 Task: Create in the project Vigilant and in the Backlog issue 'Develop a new tool for automated testing of voice assistants' a child issue 'Integration with vendor management software', and assign it to team member softage.4@softage.net.
Action: Mouse moved to (186, 52)
Screenshot: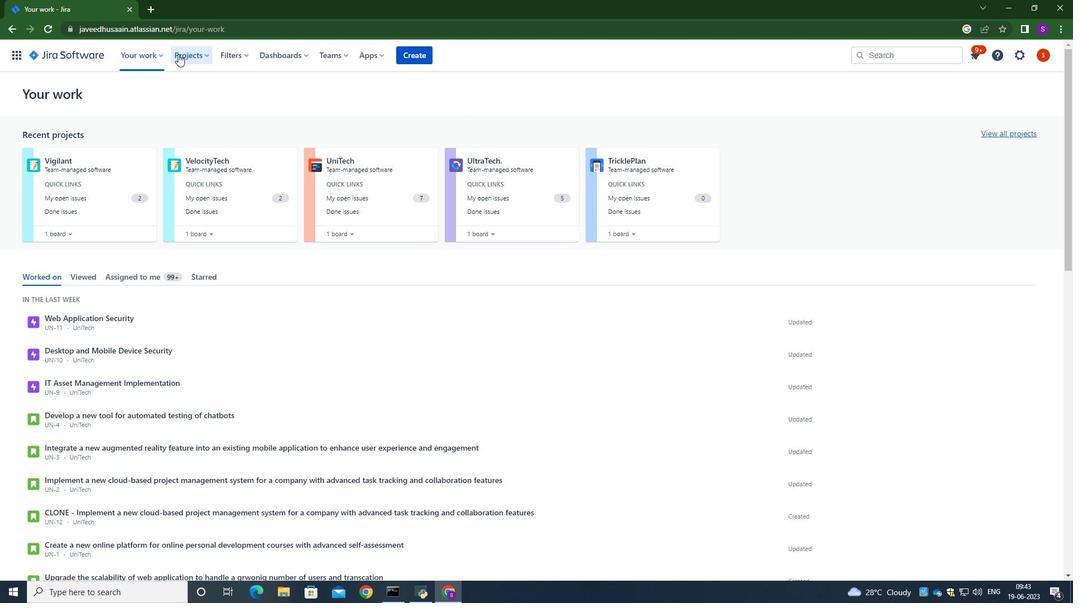 
Action: Mouse pressed left at (186, 52)
Screenshot: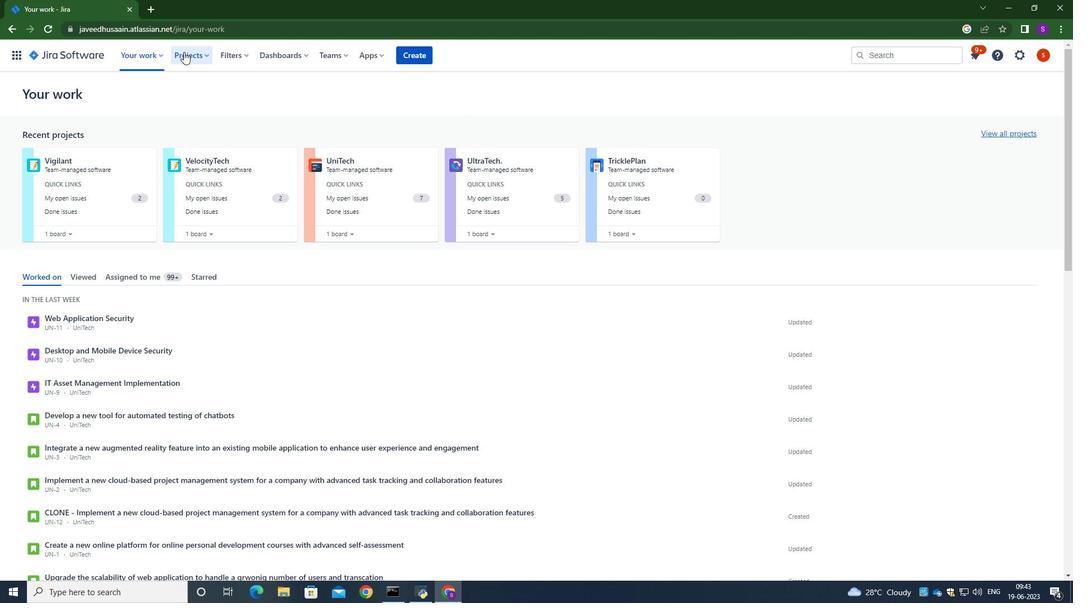 
Action: Mouse moved to (232, 111)
Screenshot: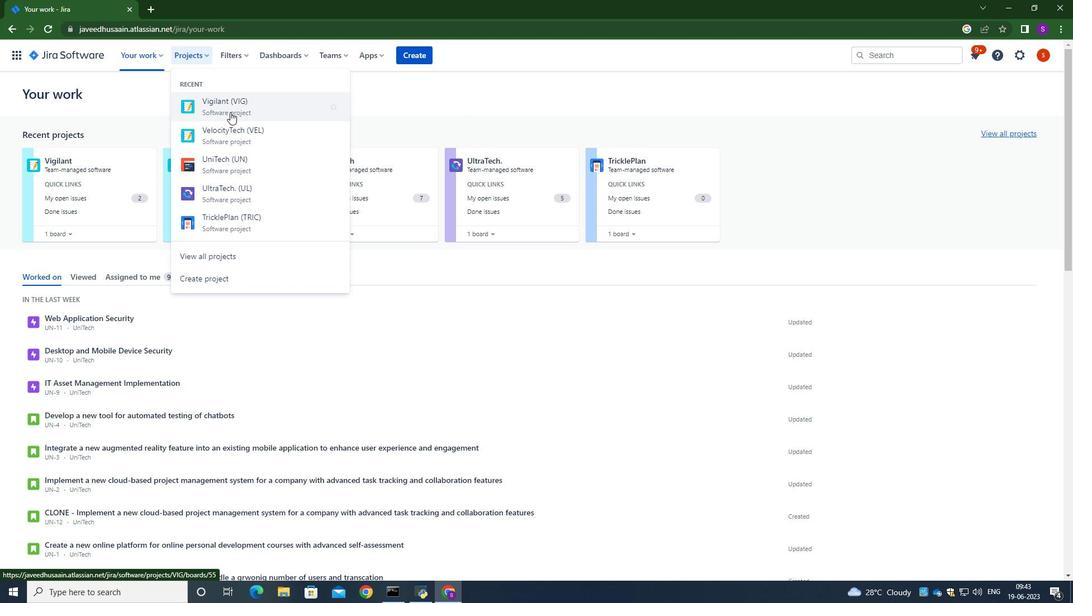 
Action: Mouse pressed left at (232, 111)
Screenshot: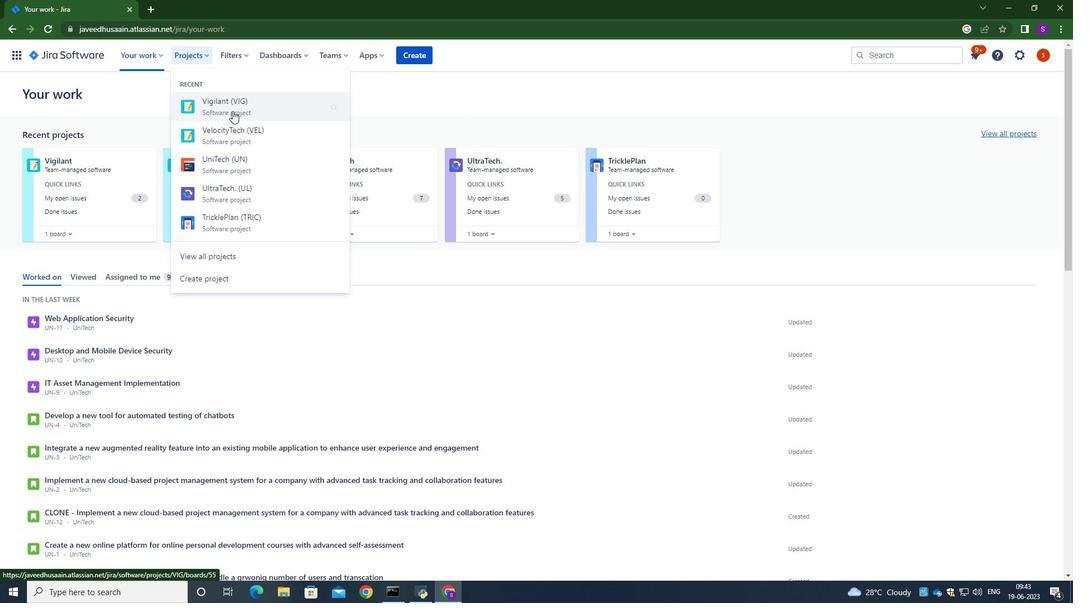 
Action: Mouse moved to (73, 170)
Screenshot: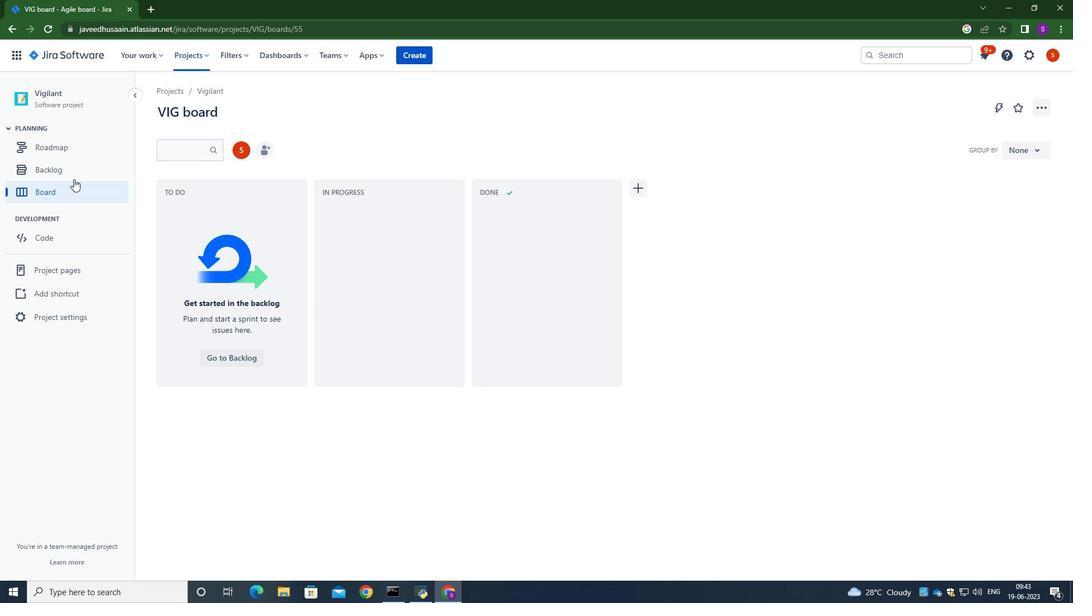 
Action: Mouse pressed left at (73, 170)
Screenshot: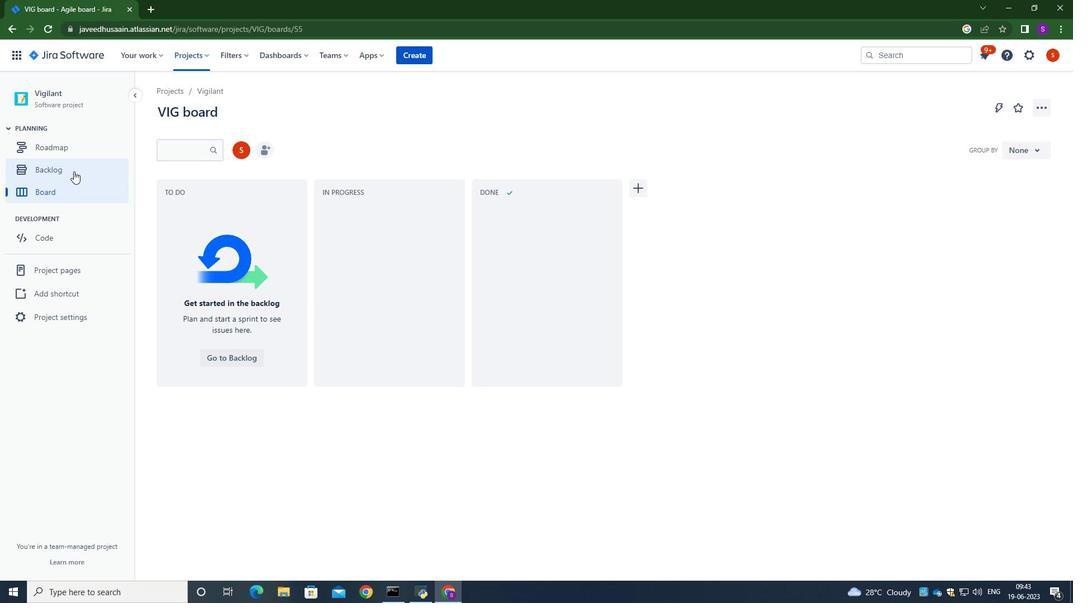 
Action: Mouse moved to (279, 202)
Screenshot: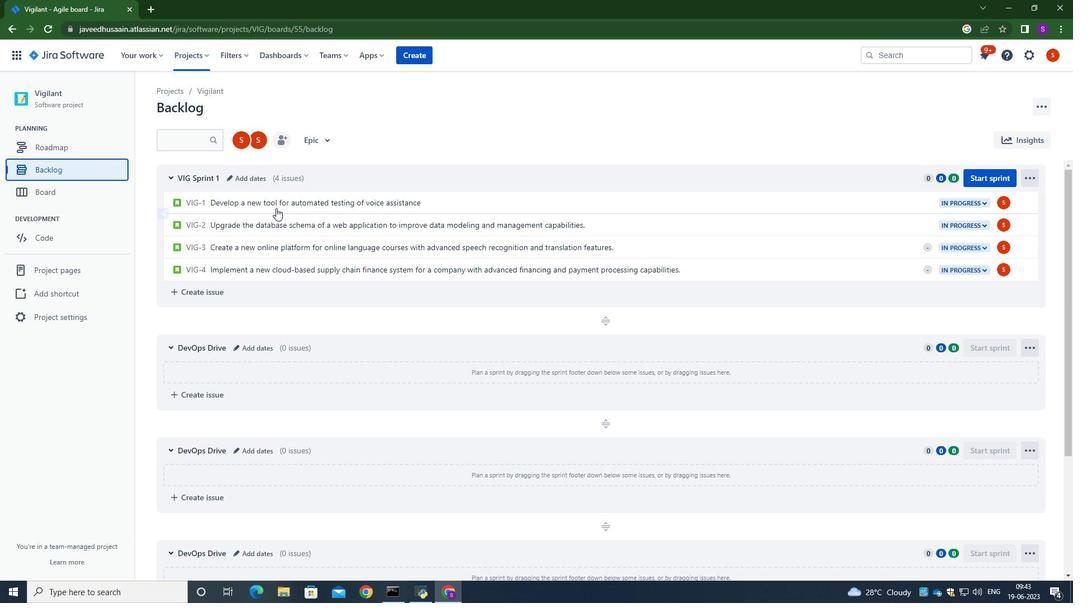 
Action: Mouse pressed left at (279, 202)
Screenshot: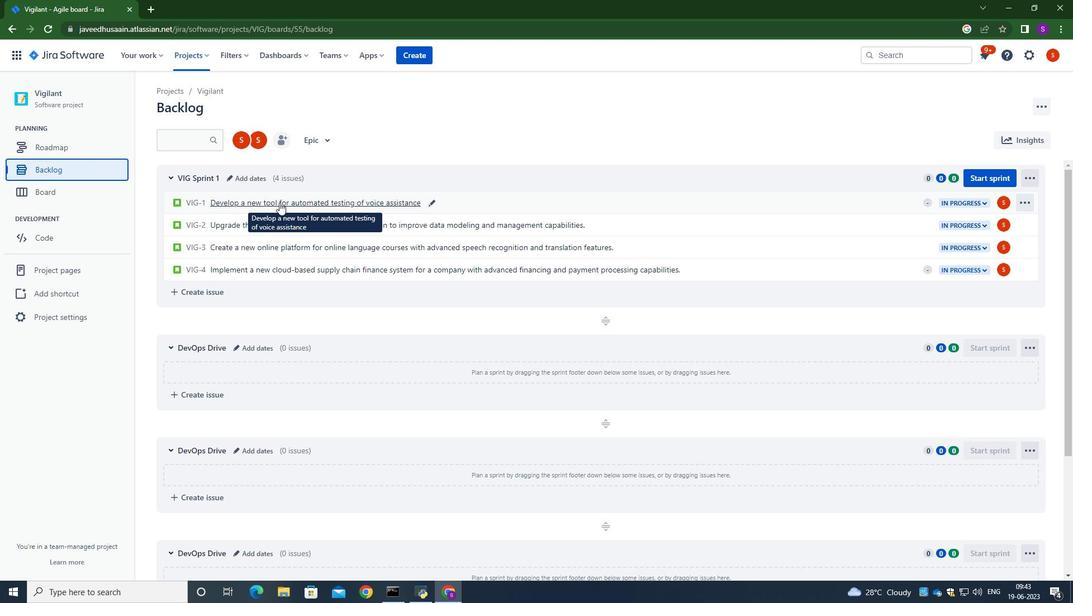 
Action: Mouse moved to (878, 238)
Screenshot: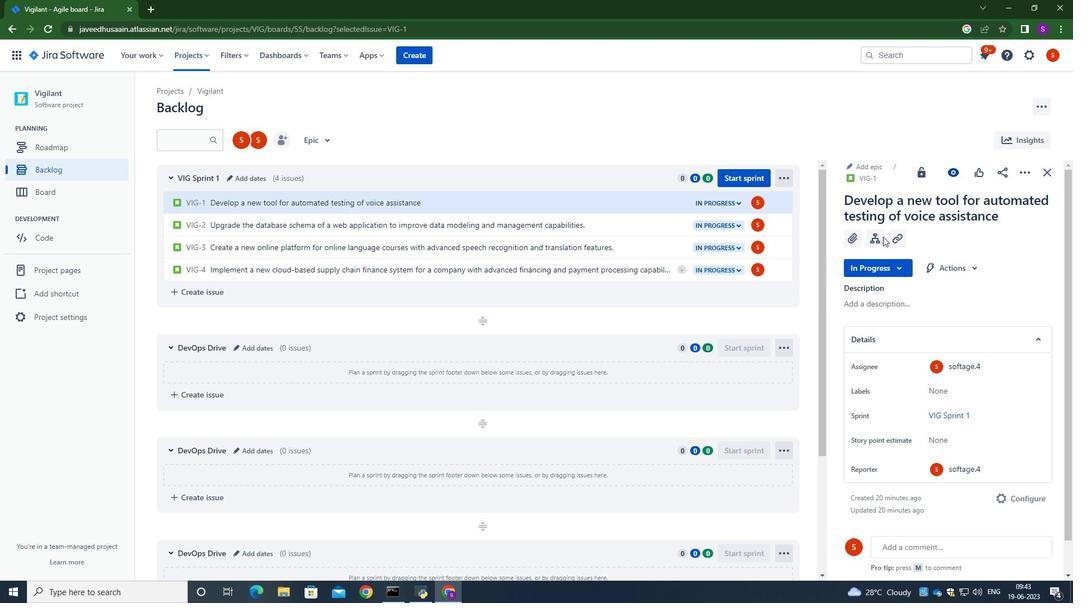 
Action: Mouse pressed left at (878, 238)
Screenshot: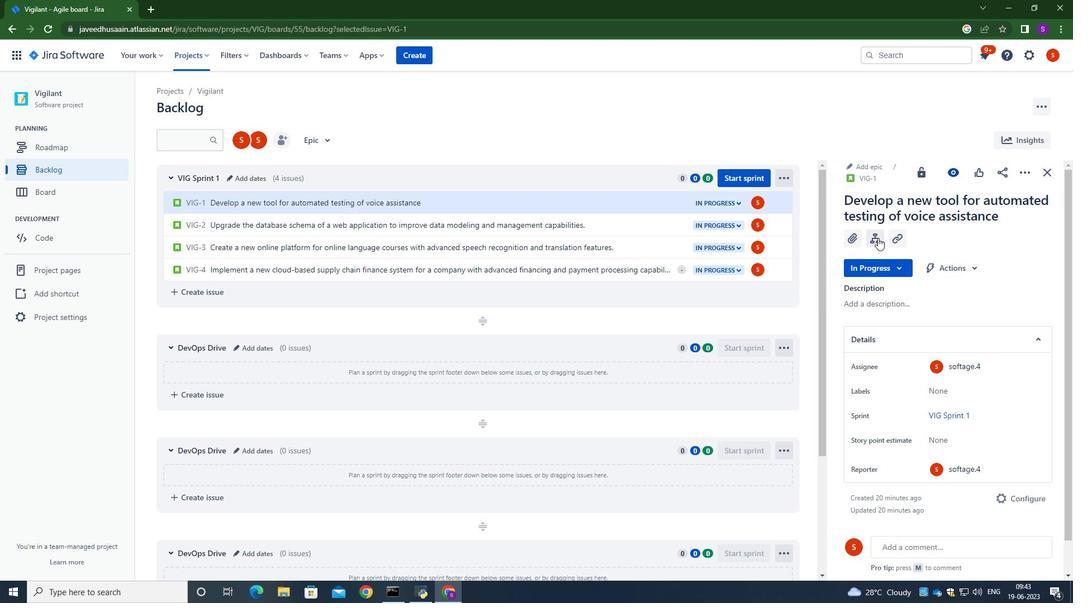 
Action: Mouse moved to (877, 353)
Screenshot: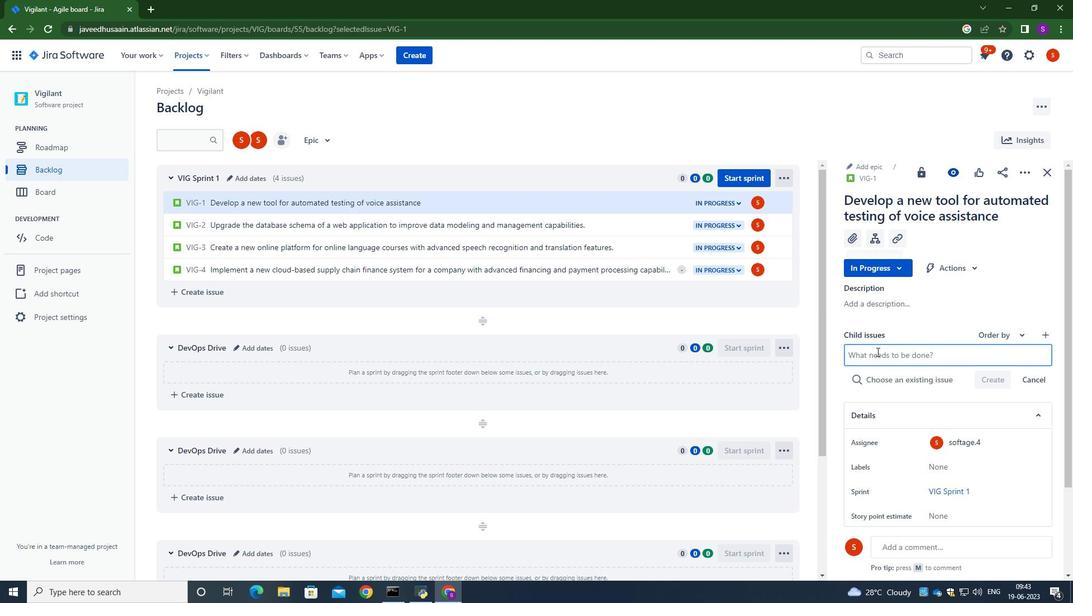 
Action: Mouse pressed left at (877, 353)
Screenshot: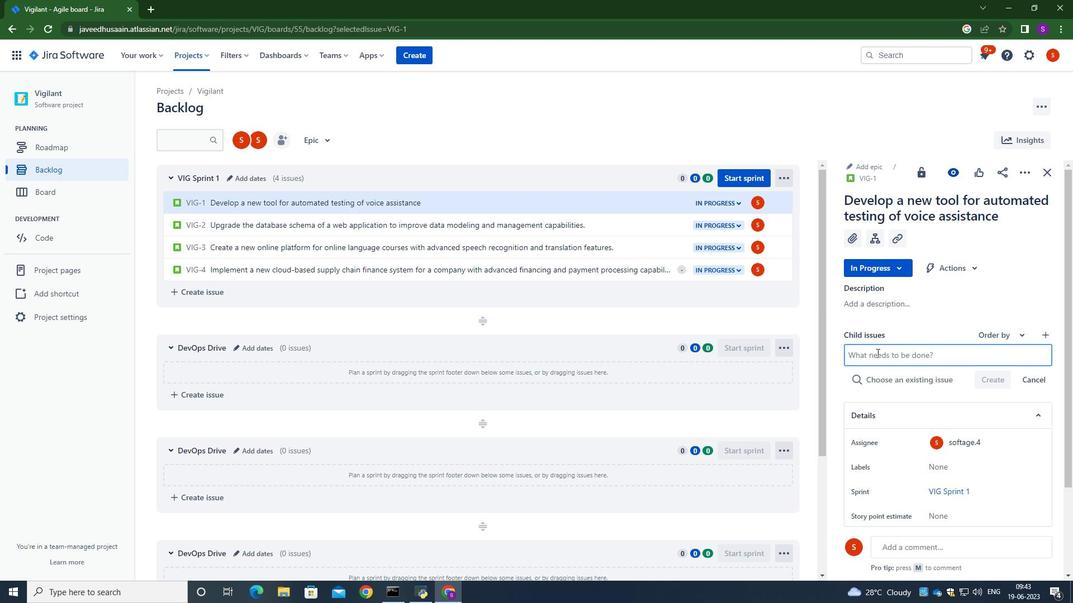 
Action: Mouse moved to (877, 353)
Screenshot: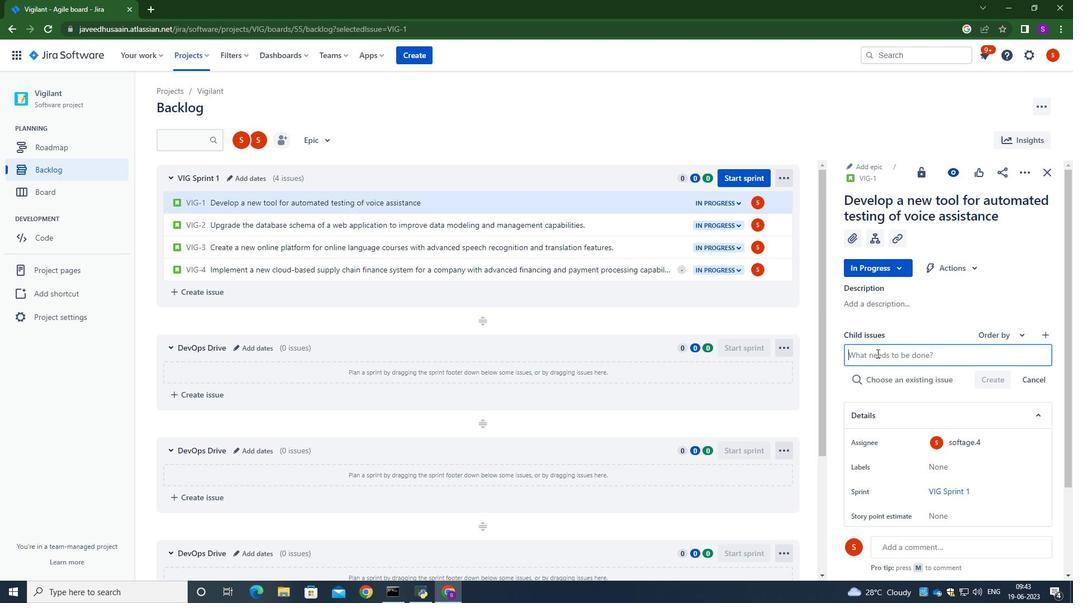 
Action: Key pressed <Key.caps_lock>I<Key.caps_lock>ntegration<Key.space>with<Key.space>vendor<Key.space>managemenret<Key.space><Key.backspace><Key.backspace><Key.backspace><Key.backspace>t<Key.space>softa<Key.backspace>ware.
Screenshot: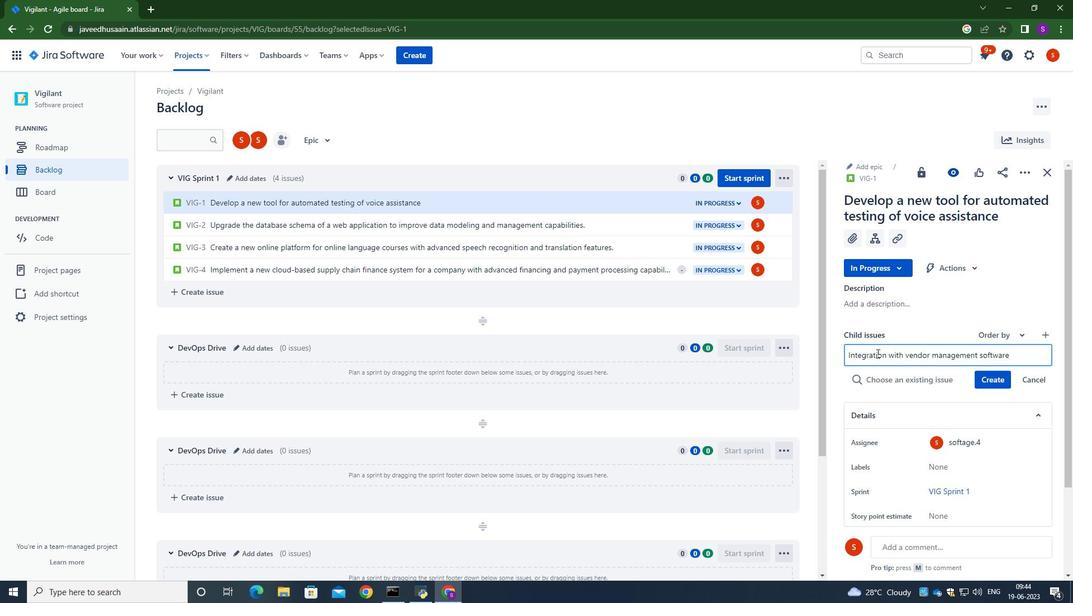 
Action: Mouse moved to (990, 380)
Screenshot: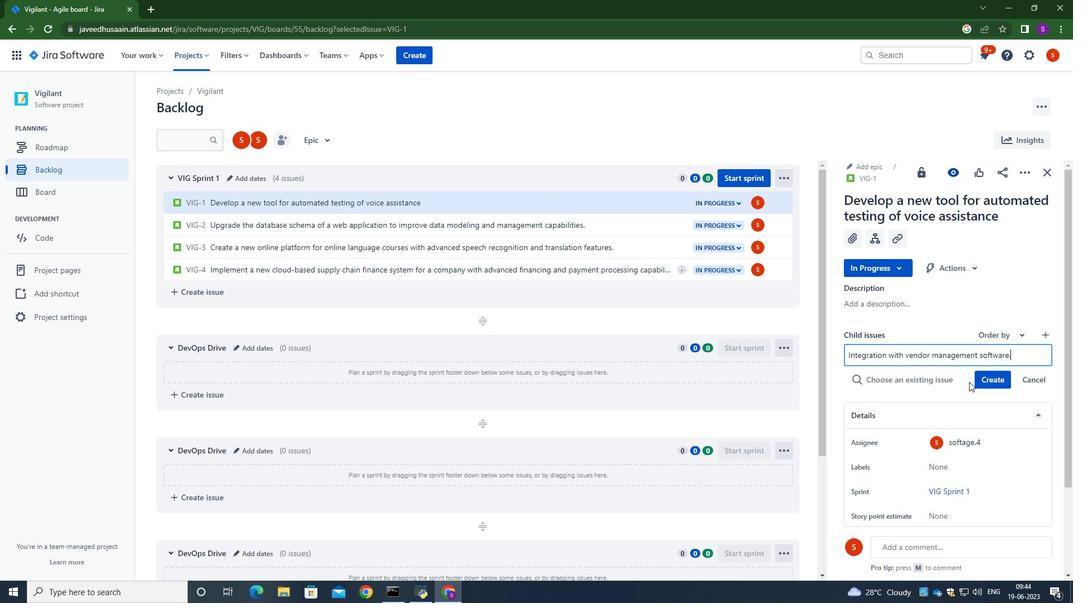 
Action: Mouse pressed left at (990, 380)
Screenshot: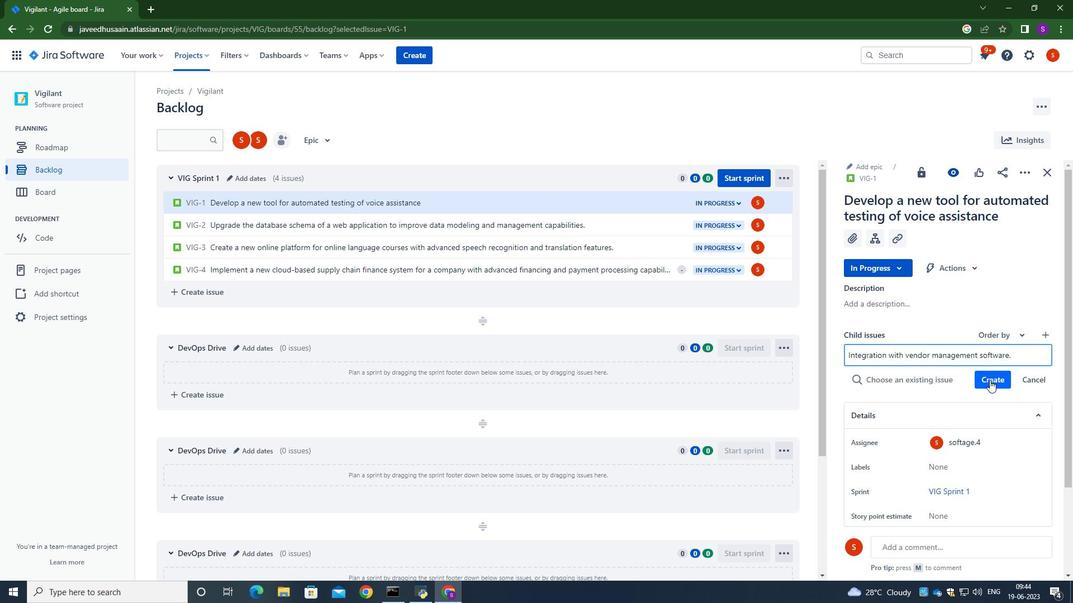 
Action: Mouse moved to (1006, 361)
Screenshot: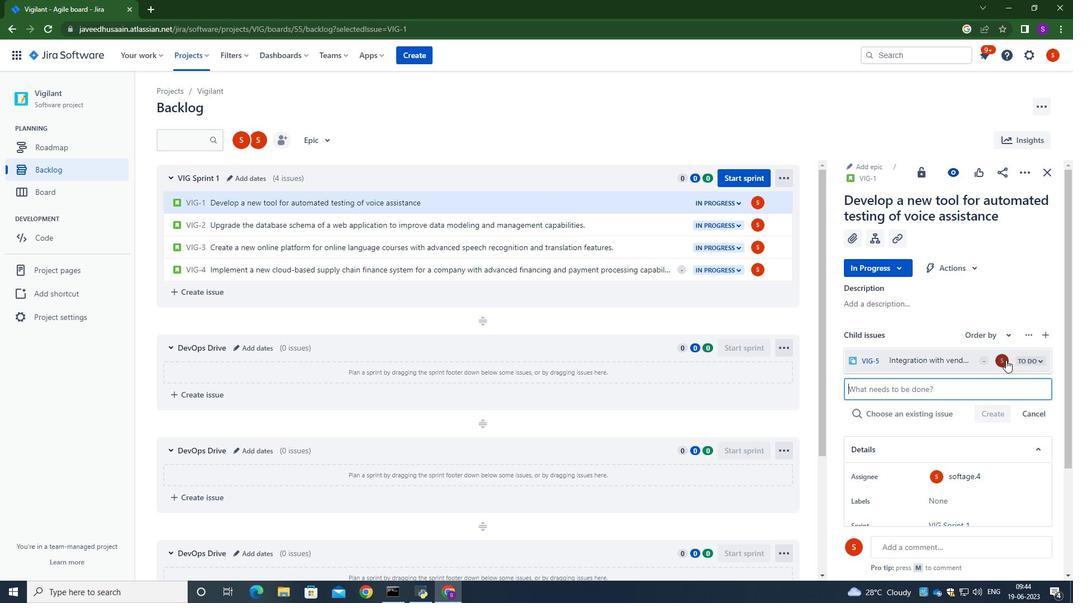 
Action: Mouse pressed left at (1006, 361)
Screenshot: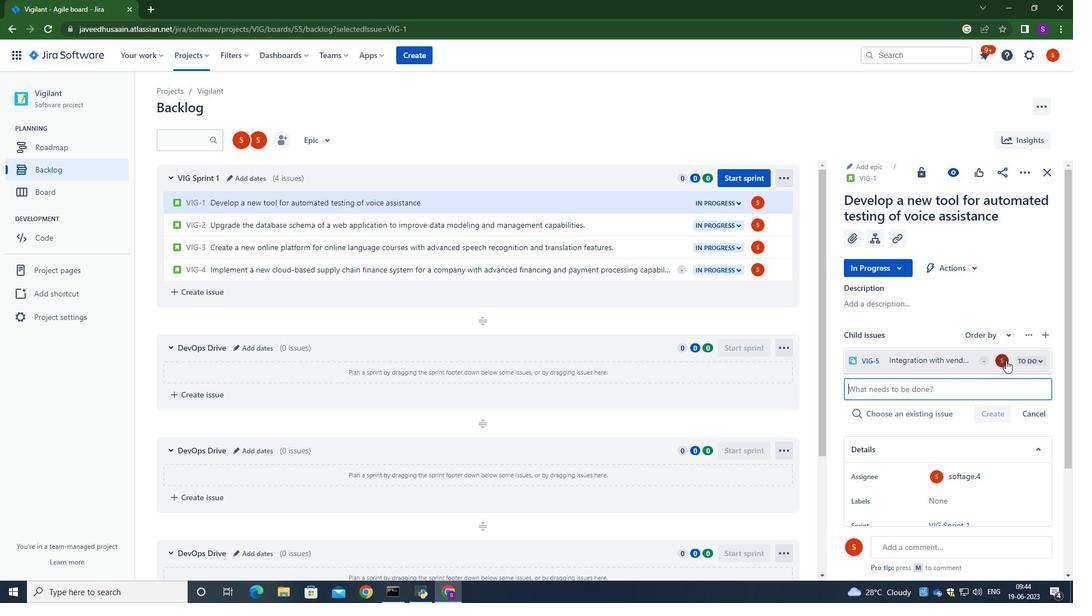 
Action: Mouse moved to (907, 305)
Screenshot: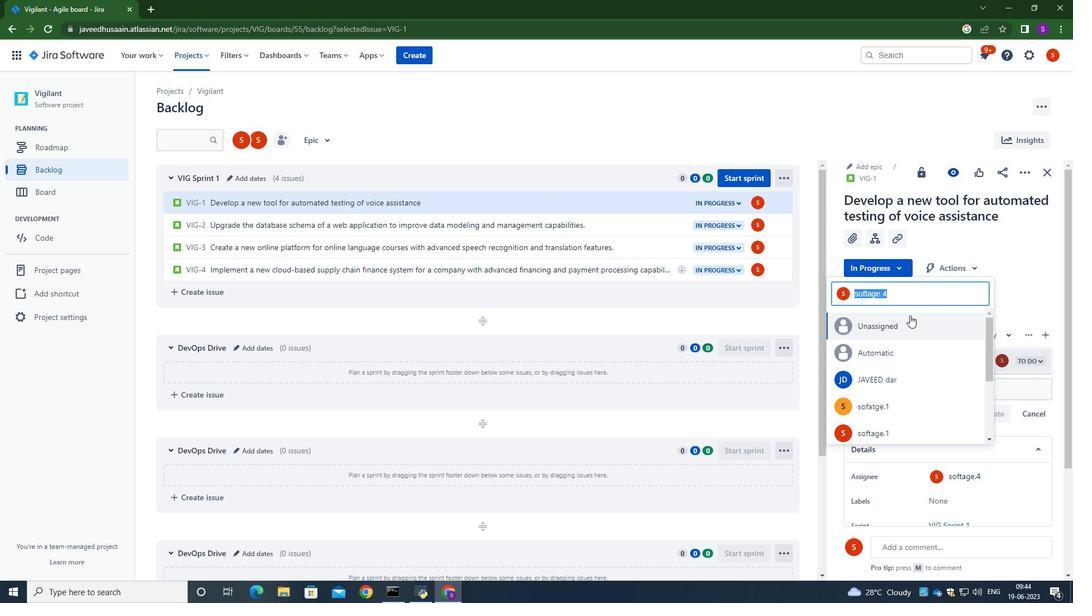 
Action: Key pressed softage.4<Key.shift>@softage.net
Screenshot: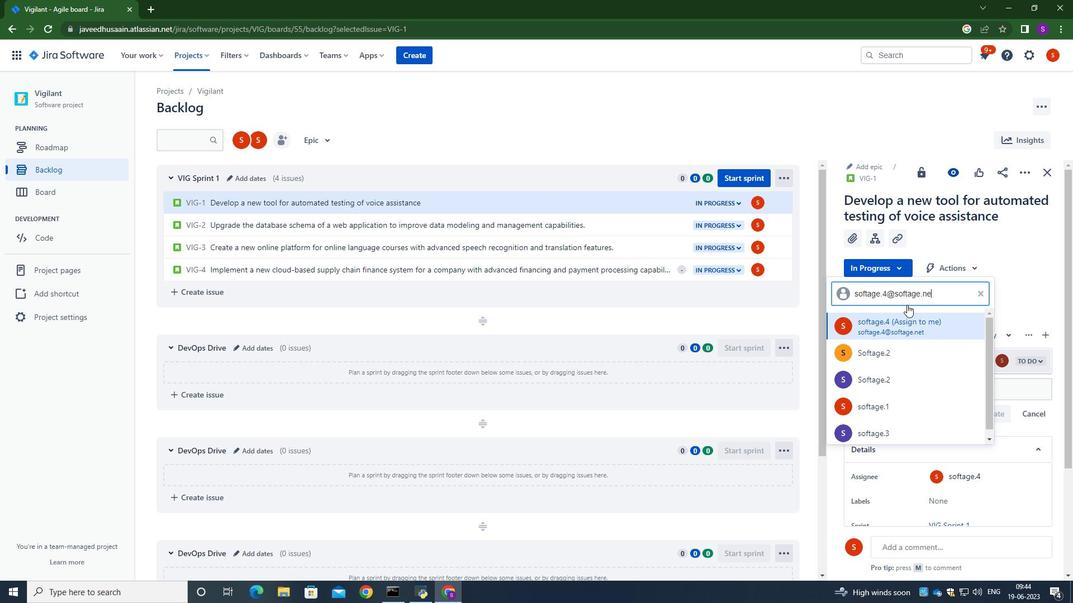 
Action: Mouse moved to (878, 367)
Screenshot: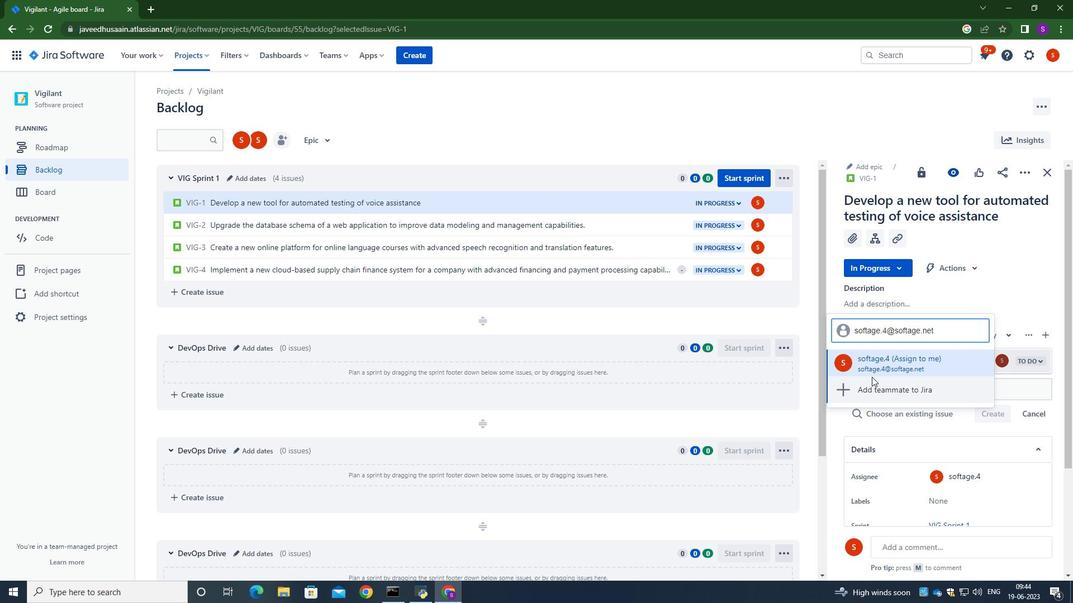 
Action: Mouse pressed left at (878, 367)
Screenshot: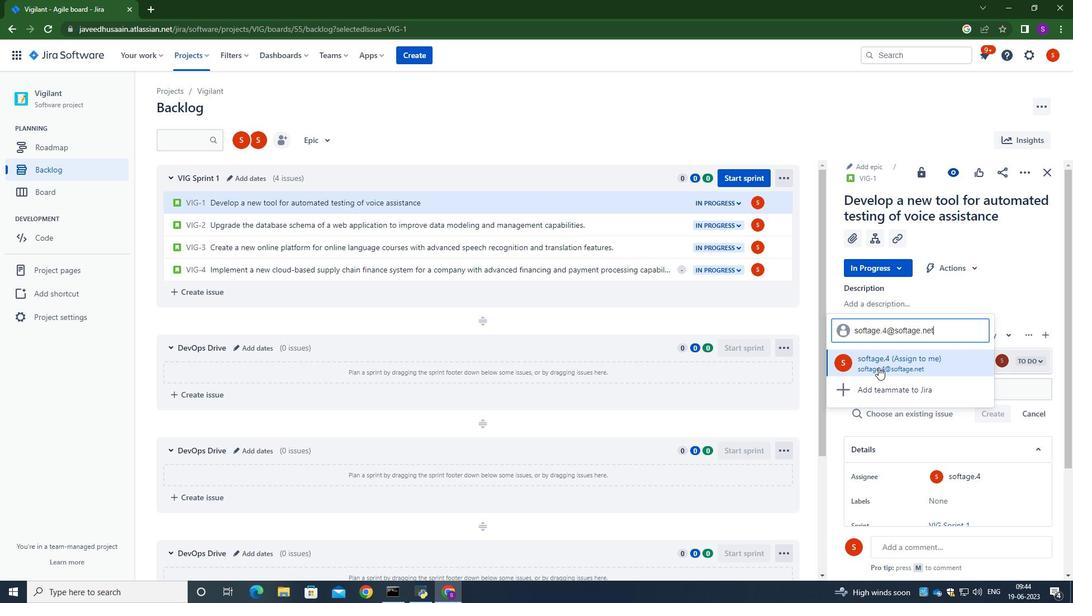 
Action: Mouse moved to (967, 319)
Screenshot: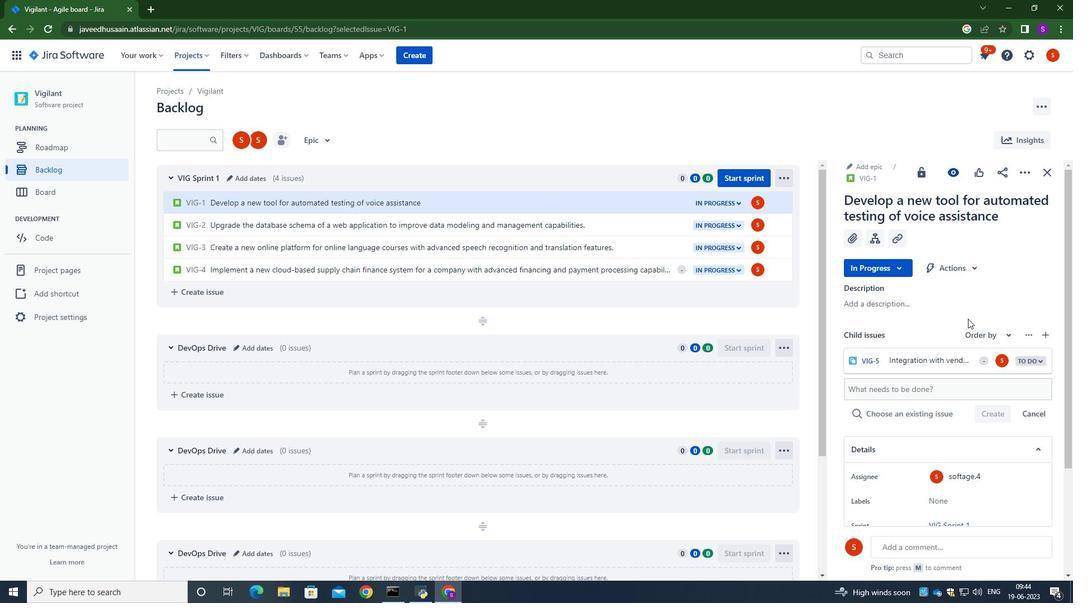
